 Task: Add Nordic Naturals Nordic Berries Multivitamin Gummies to the cart.
Action: Mouse moved to (245, 115)
Screenshot: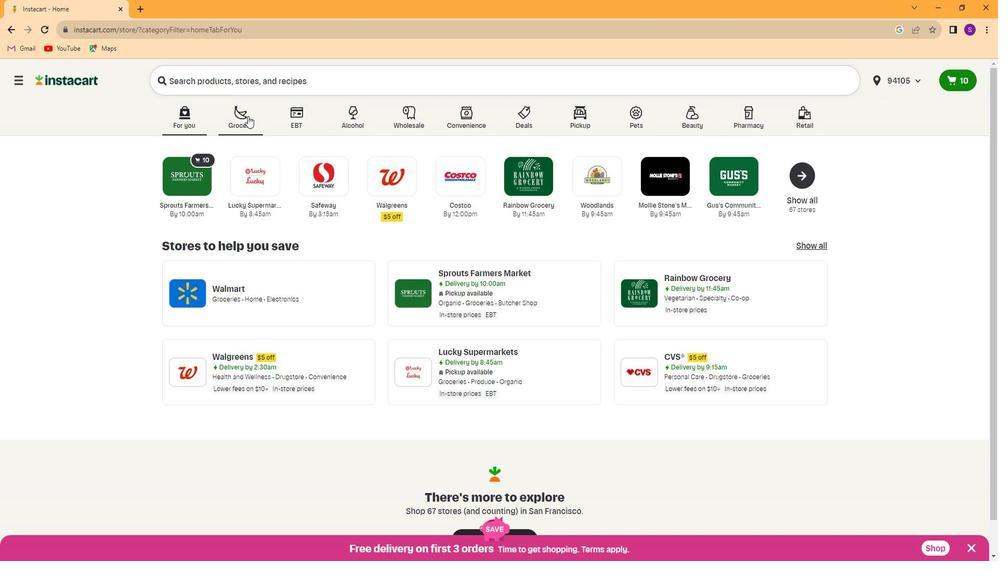 
Action: Mouse pressed left at (245, 115)
Screenshot: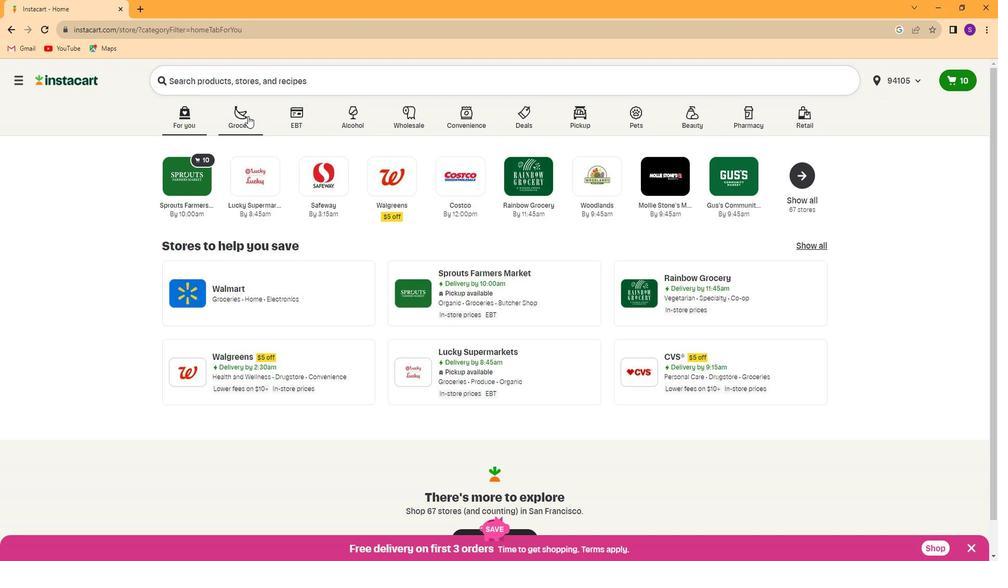 
Action: Mouse moved to (764, 192)
Screenshot: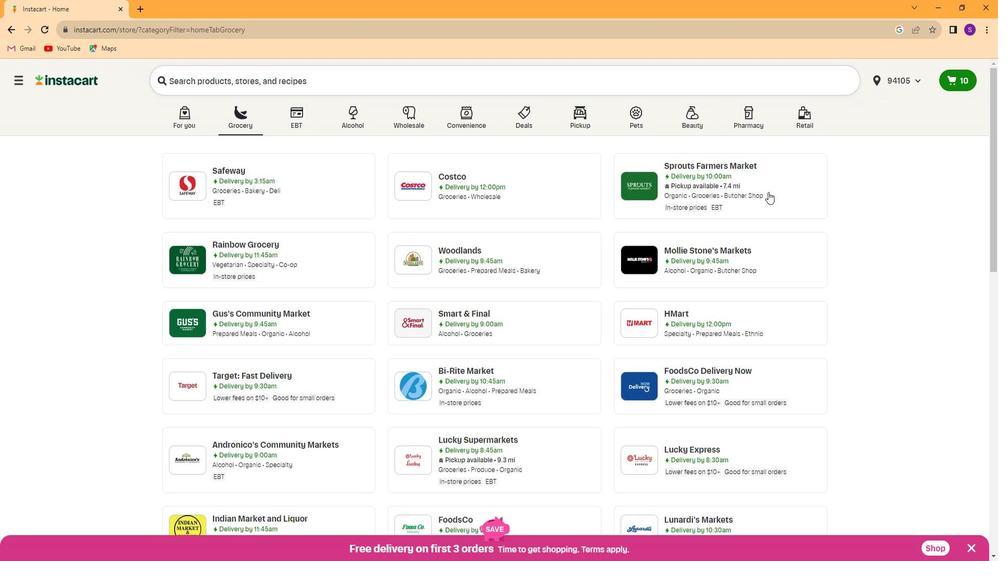 
Action: Mouse pressed left at (764, 192)
Screenshot: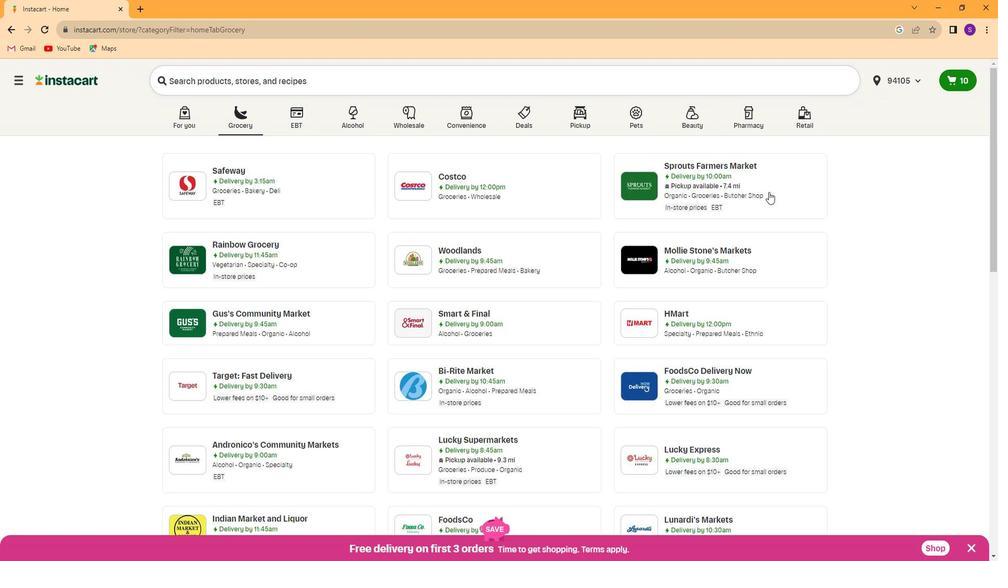 
Action: Mouse moved to (84, 393)
Screenshot: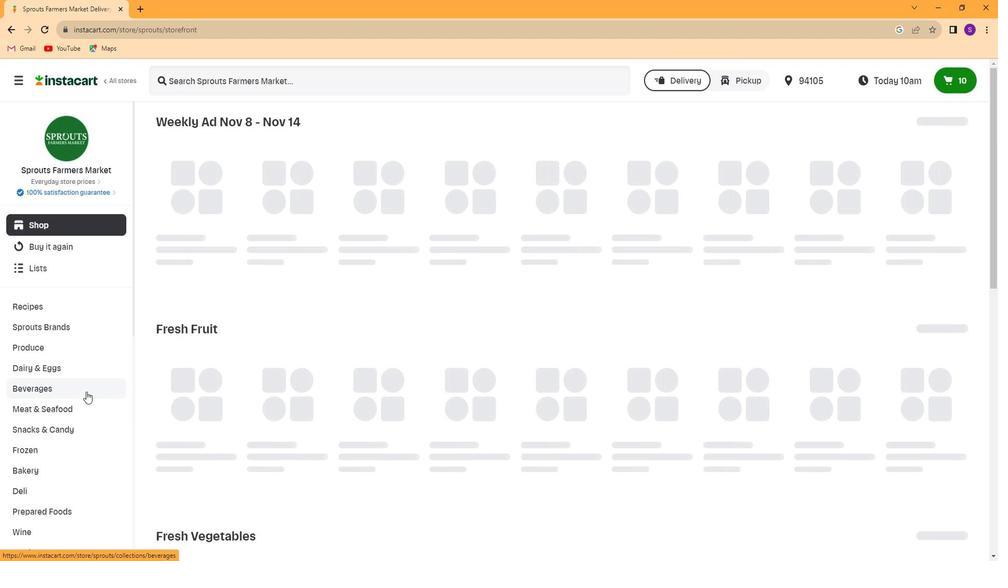 
Action: Mouse scrolled (84, 393) with delta (0, 0)
Screenshot: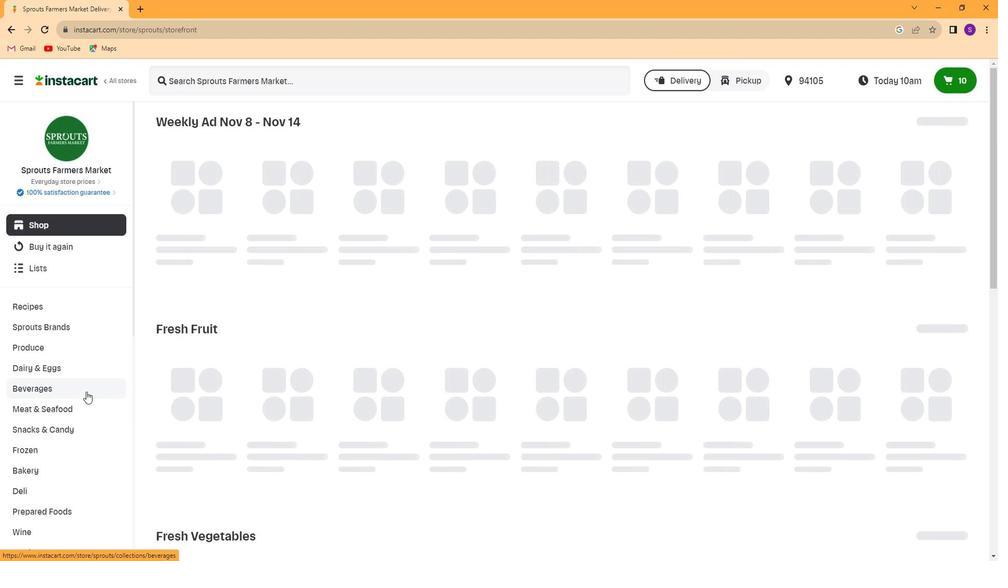
Action: Mouse moved to (83, 393)
Screenshot: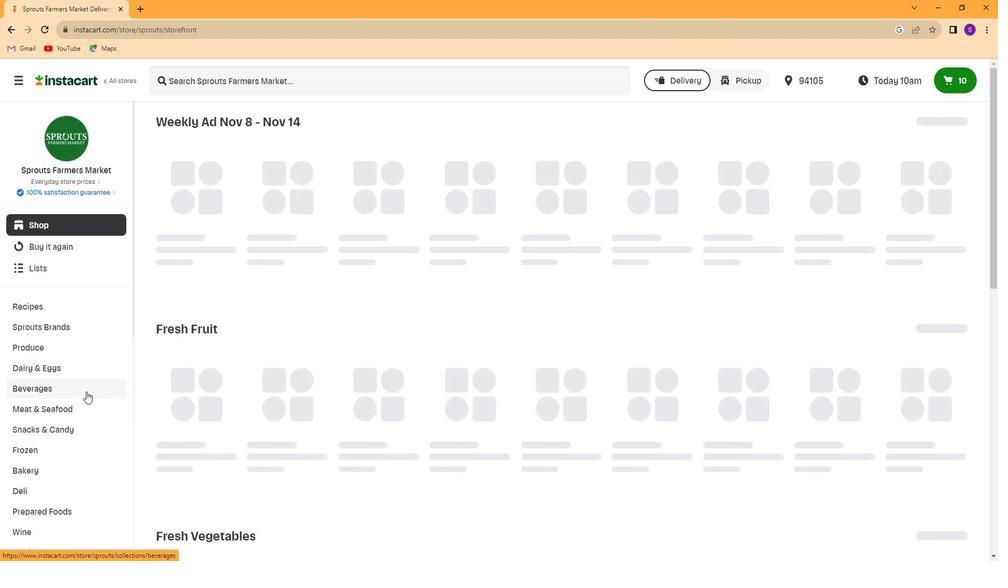 
Action: Mouse scrolled (83, 393) with delta (0, 0)
Screenshot: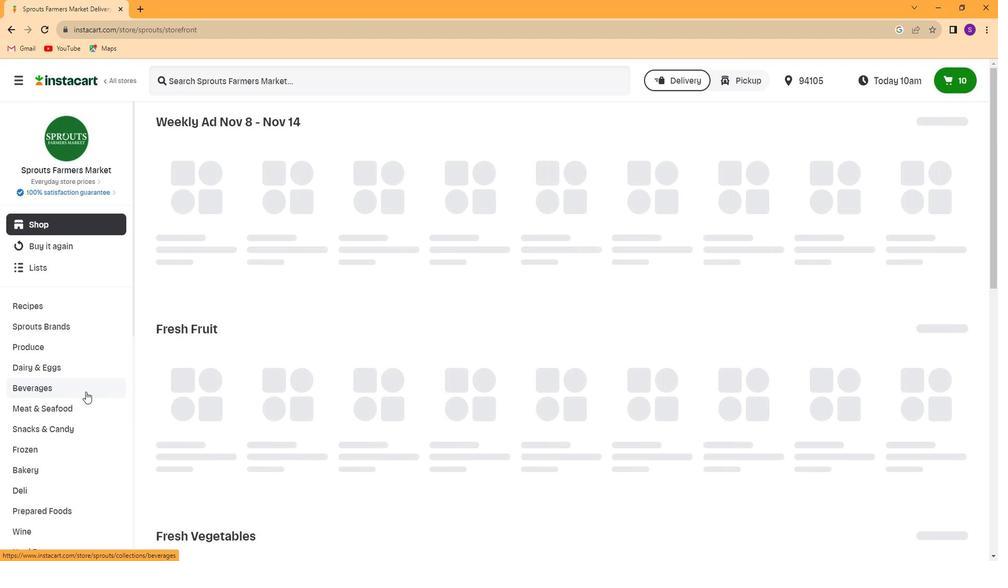 
Action: Mouse scrolled (83, 393) with delta (0, 0)
Screenshot: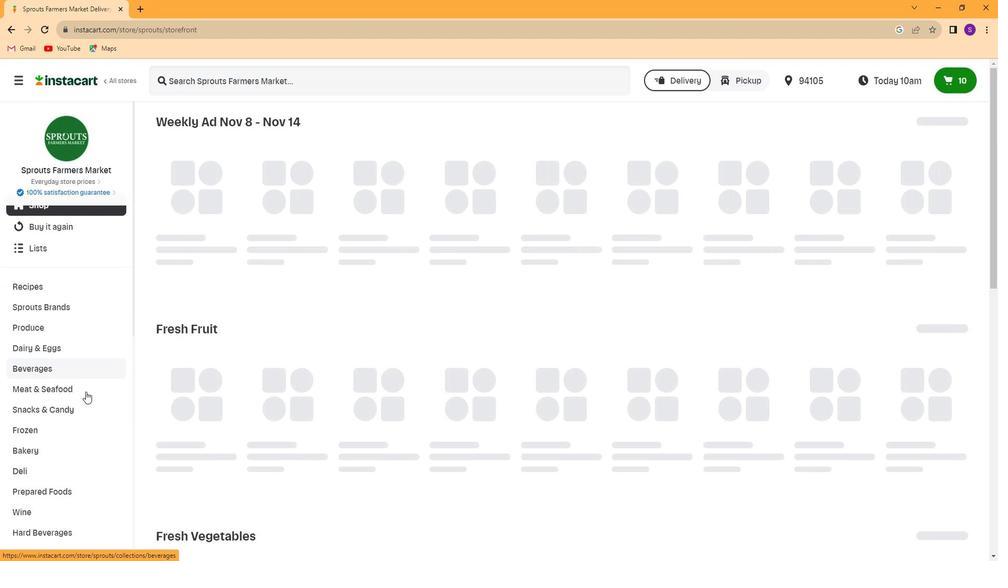 
Action: Mouse scrolled (83, 393) with delta (0, 0)
Screenshot: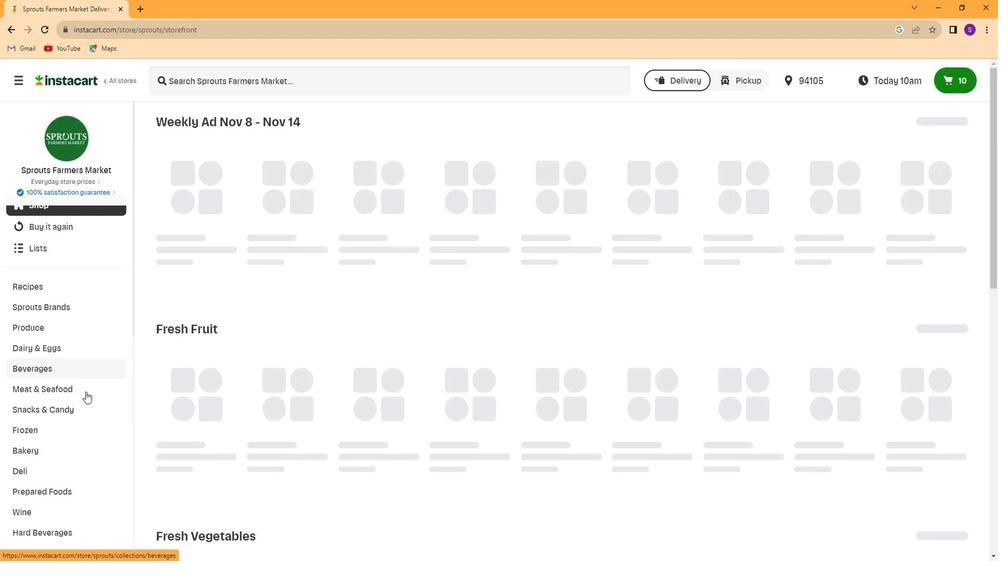 
Action: Mouse scrolled (83, 393) with delta (0, 0)
Screenshot: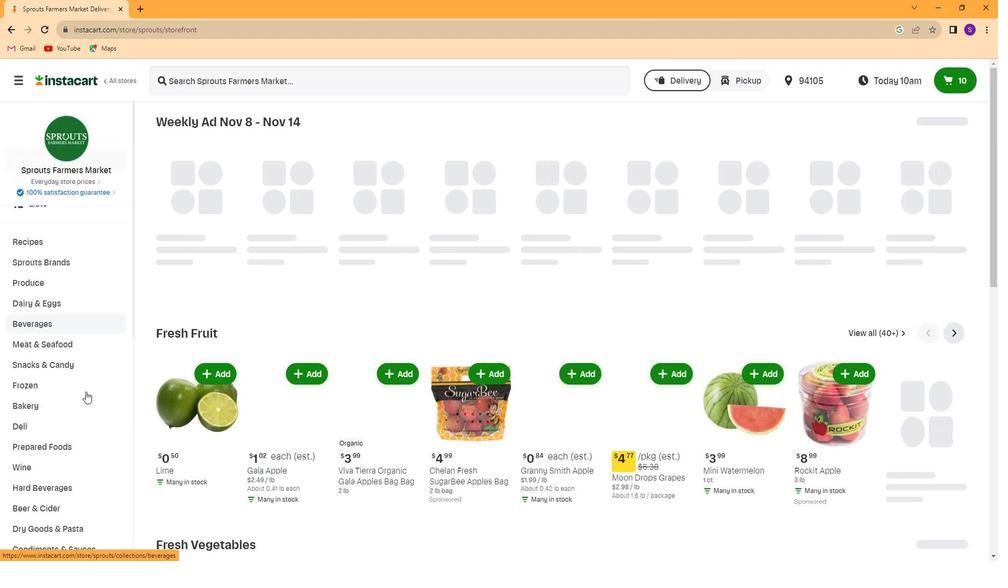 
Action: Mouse scrolled (83, 393) with delta (0, 0)
Screenshot: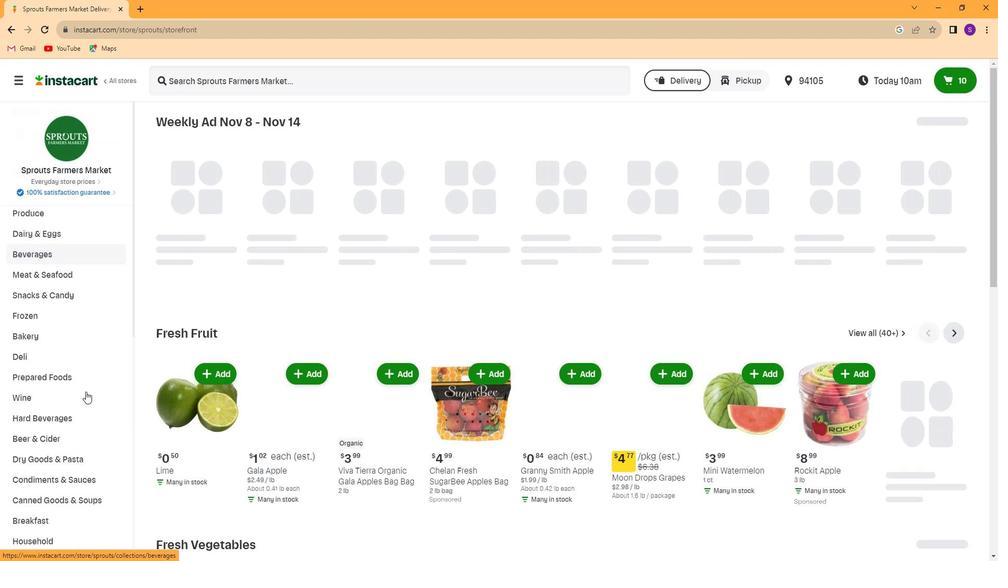 
Action: Mouse scrolled (83, 393) with delta (0, 0)
Screenshot: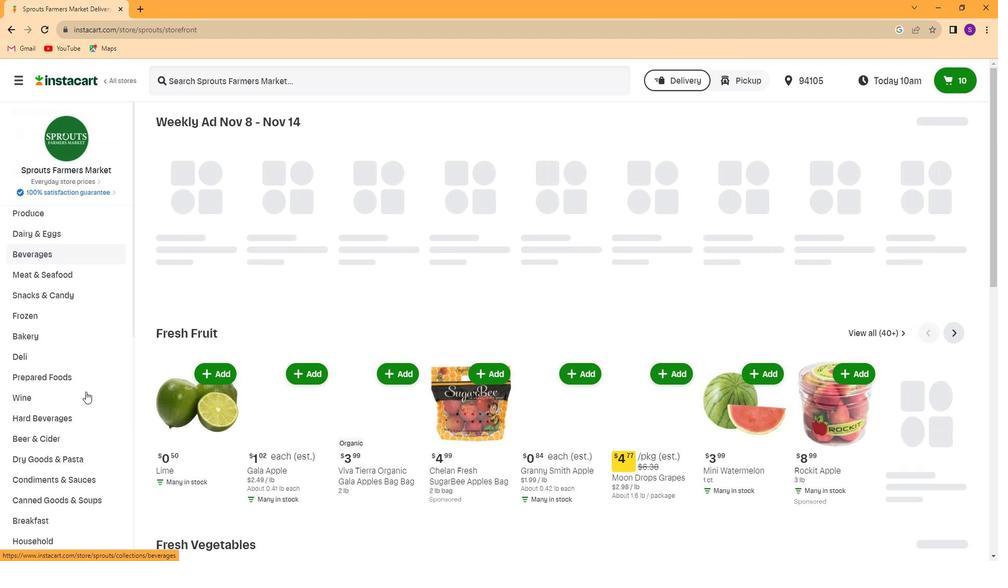
Action: Mouse scrolled (83, 393) with delta (0, 0)
Screenshot: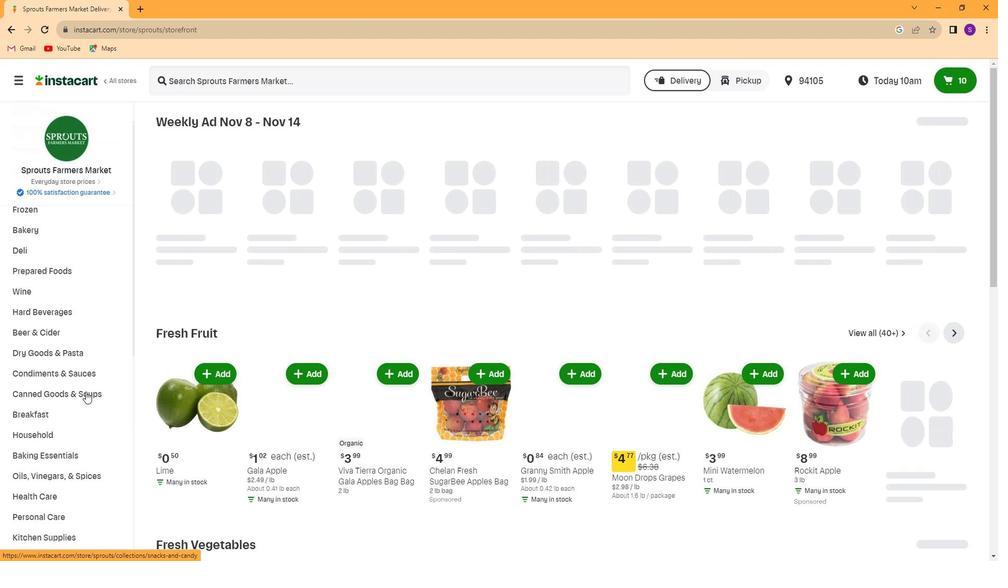 
Action: Mouse scrolled (83, 393) with delta (0, 0)
Screenshot: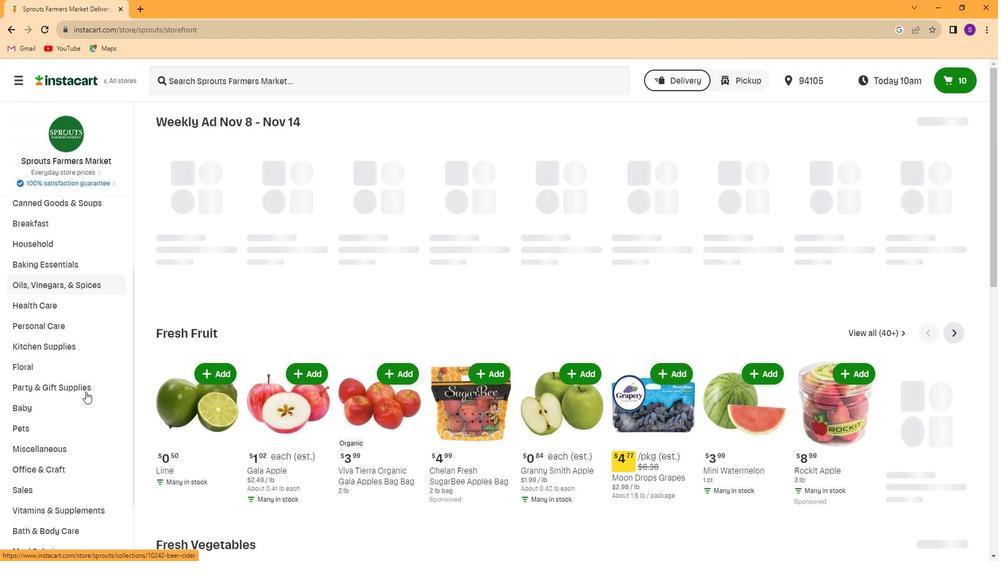 
Action: Mouse scrolled (83, 393) with delta (0, 0)
Screenshot: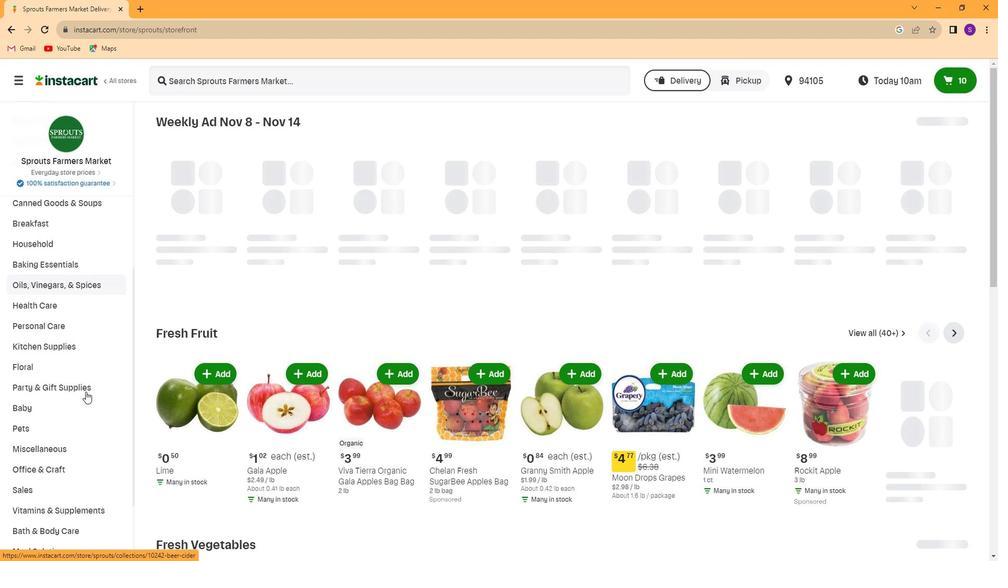 
Action: Mouse scrolled (83, 393) with delta (0, 0)
Screenshot: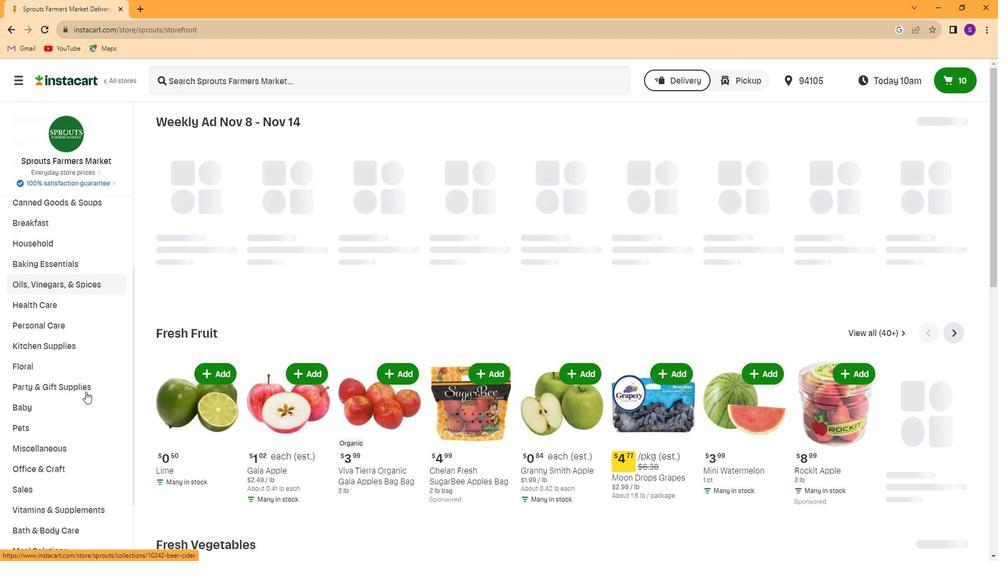 
Action: Mouse scrolled (83, 393) with delta (0, 0)
Screenshot: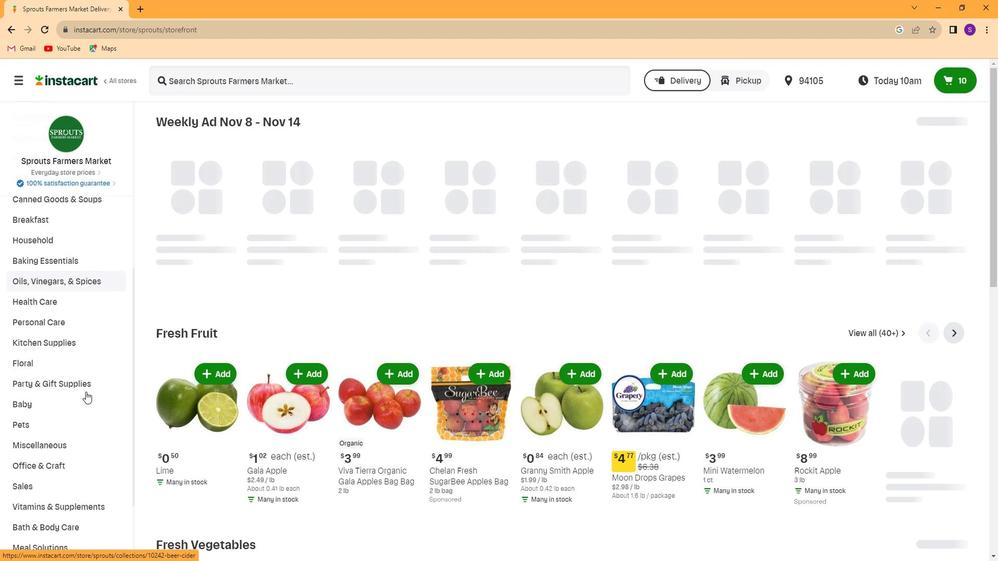 
Action: Mouse scrolled (83, 393) with delta (0, 0)
Screenshot: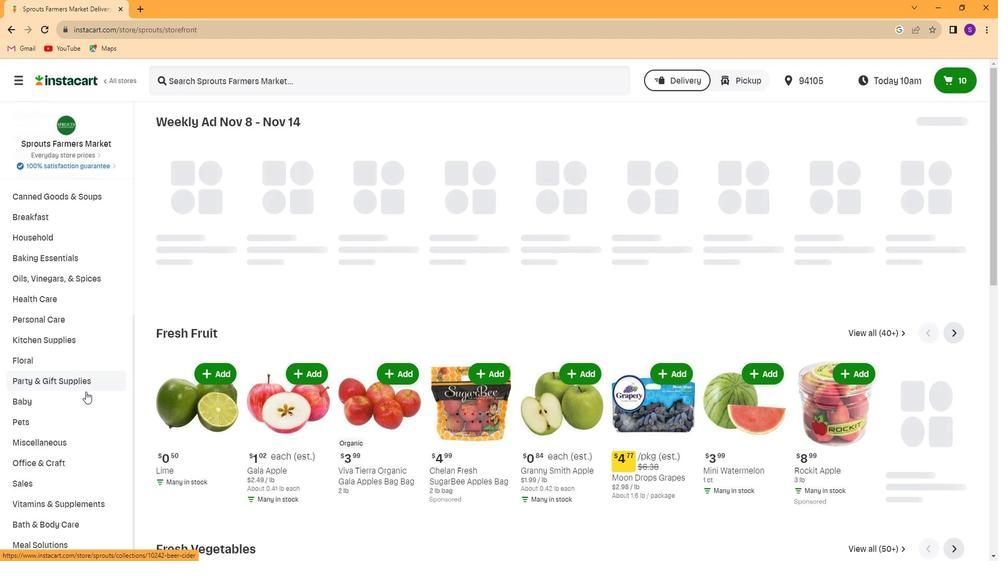 
Action: Mouse scrolled (83, 393) with delta (0, 0)
Screenshot: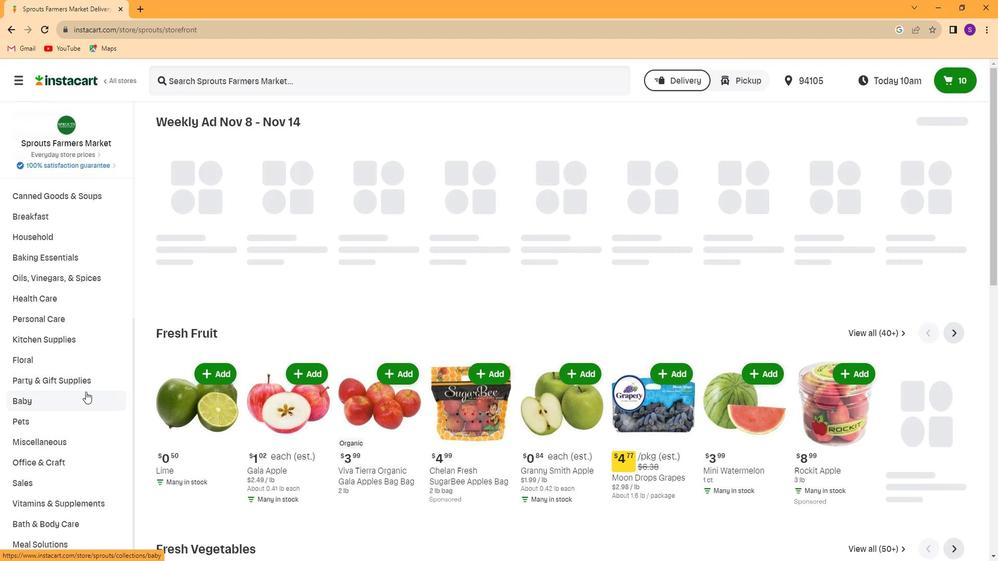 
Action: Mouse moved to (83, 393)
Screenshot: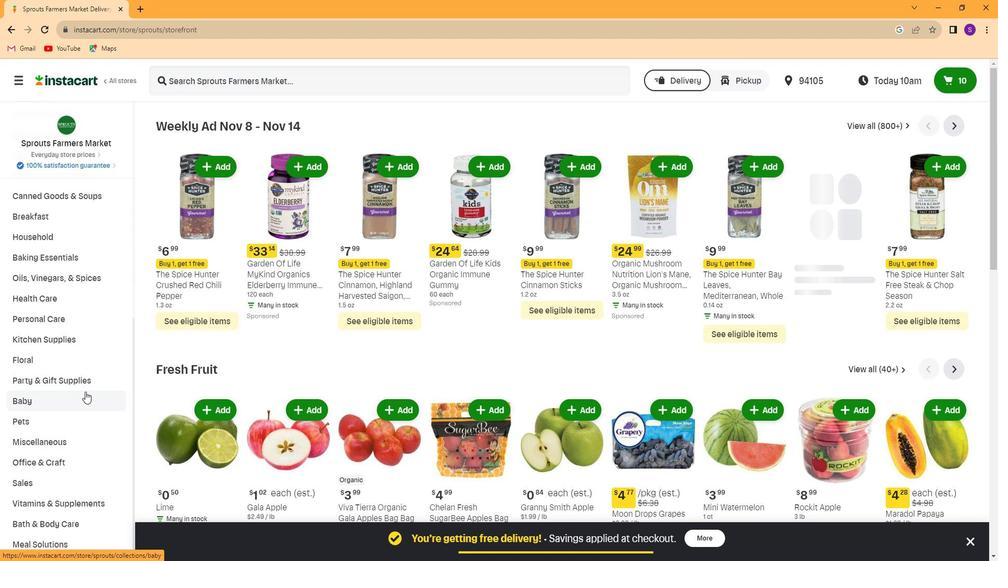 
Action: Mouse scrolled (83, 393) with delta (0, 0)
Screenshot: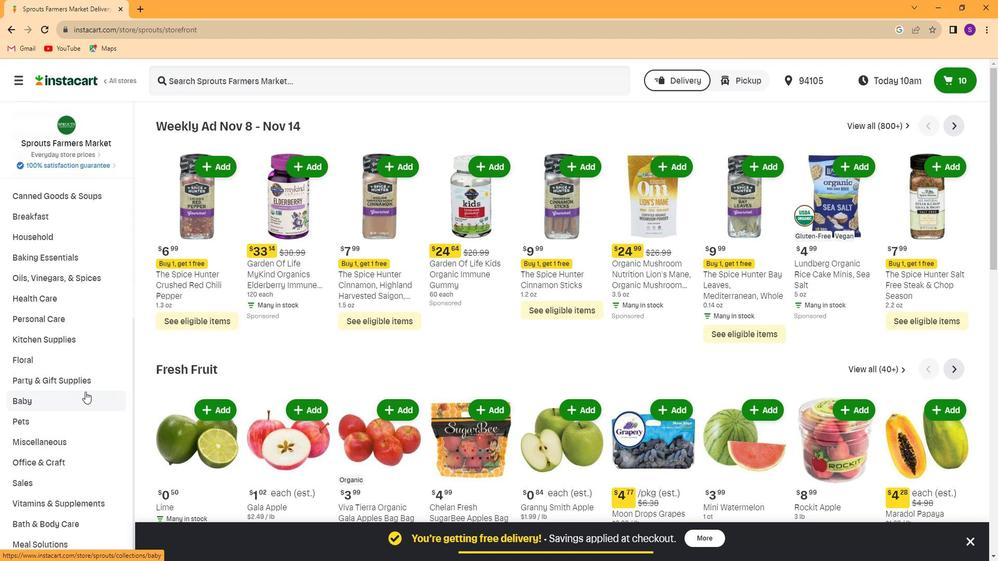 
Action: Mouse scrolled (83, 393) with delta (0, 0)
Screenshot: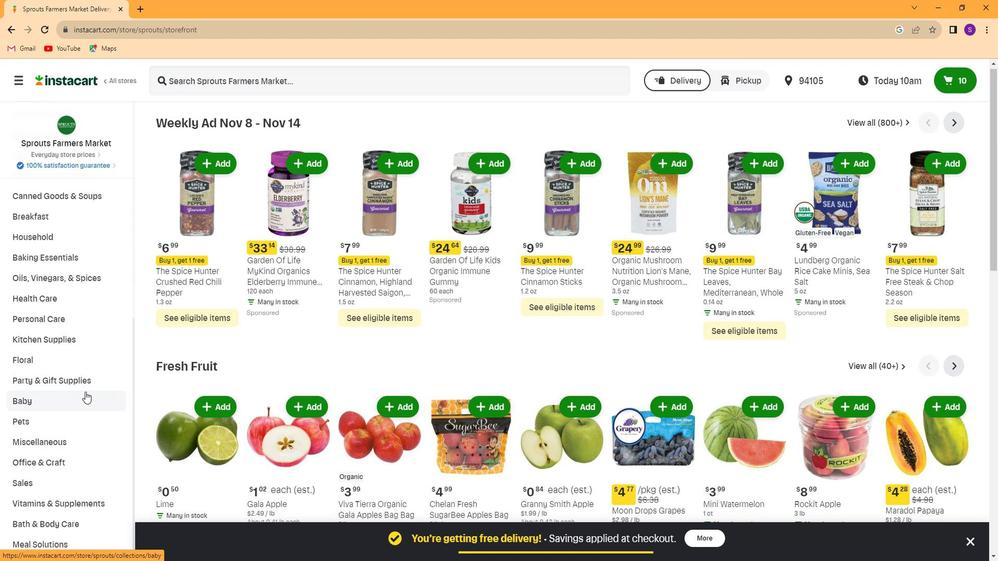 
Action: Mouse scrolled (83, 393) with delta (0, 0)
Screenshot: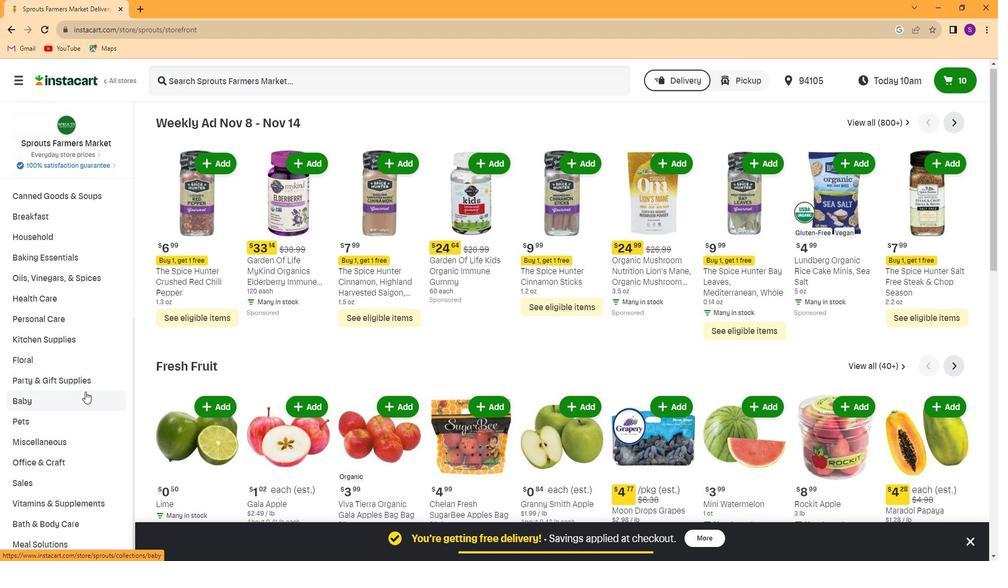 
Action: Mouse scrolled (83, 393) with delta (0, 0)
Screenshot: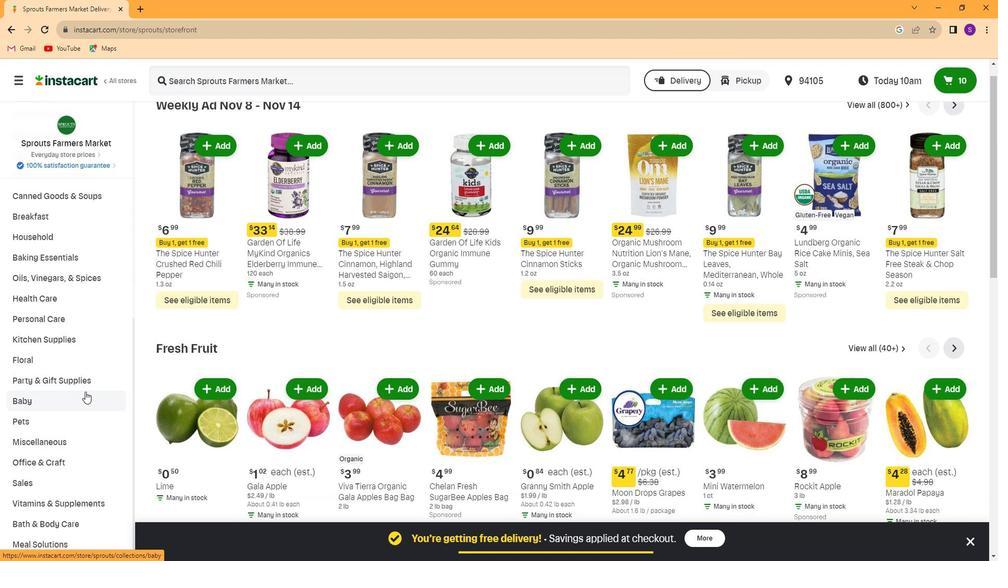 
Action: Mouse scrolled (83, 393) with delta (0, 0)
Screenshot: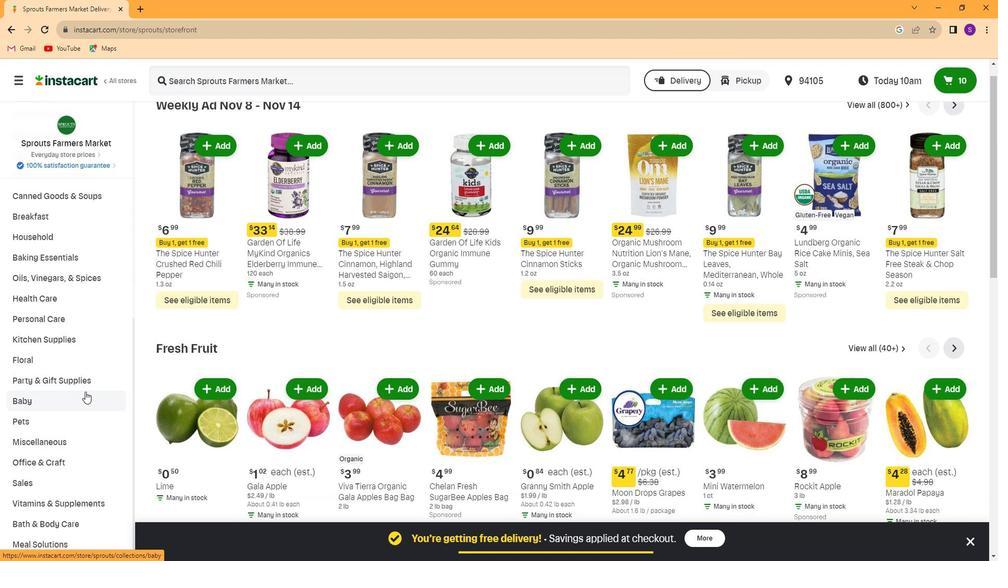 
Action: Mouse scrolled (83, 393) with delta (0, 0)
Screenshot: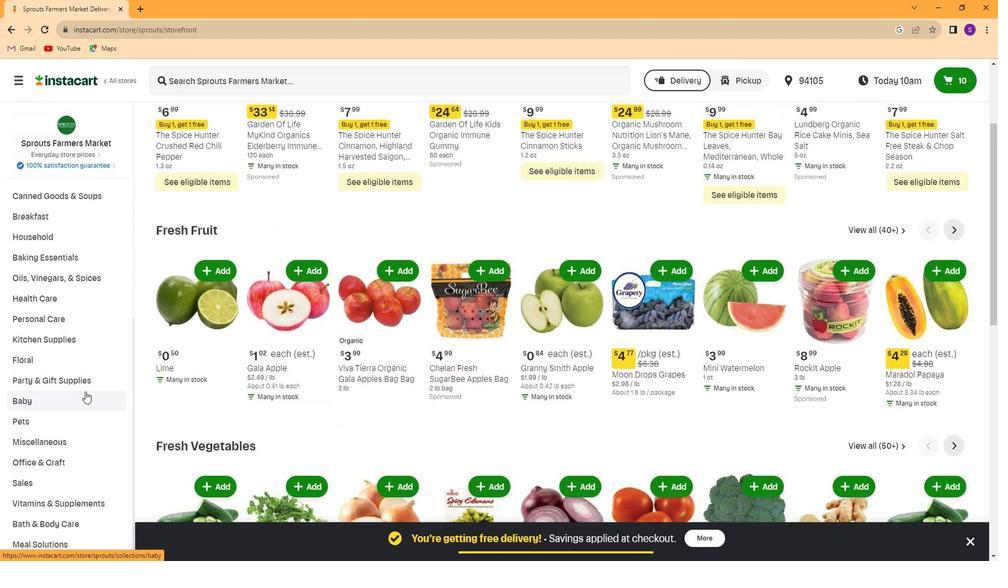 
Action: Mouse moved to (71, 499)
Screenshot: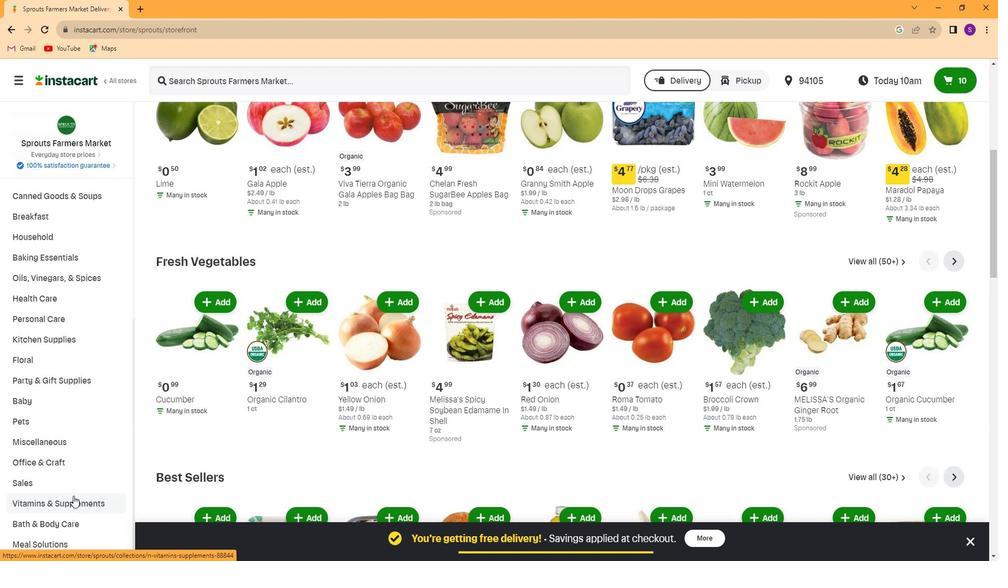 
Action: Mouse pressed left at (71, 499)
Screenshot: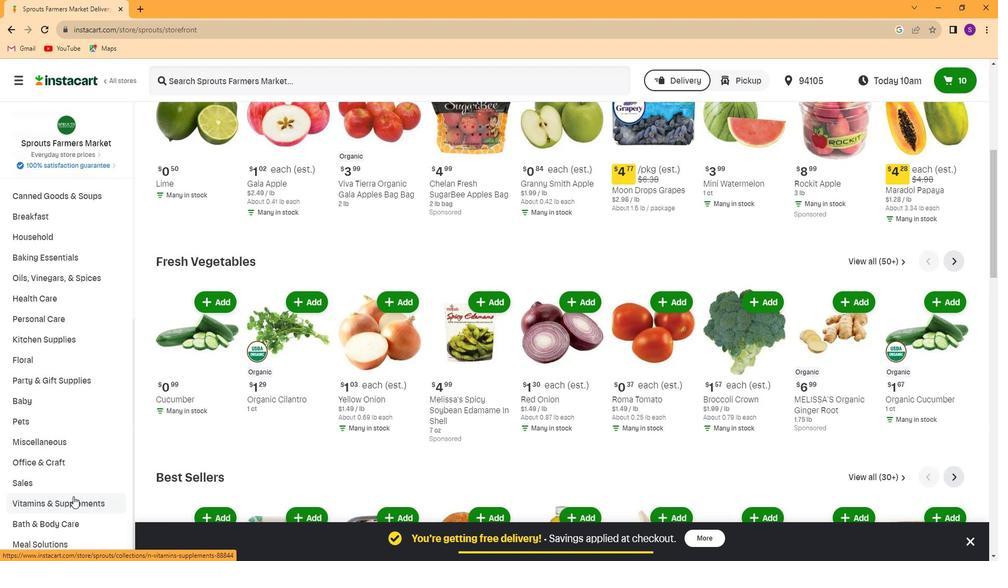 
Action: Mouse moved to (62, 465)
Screenshot: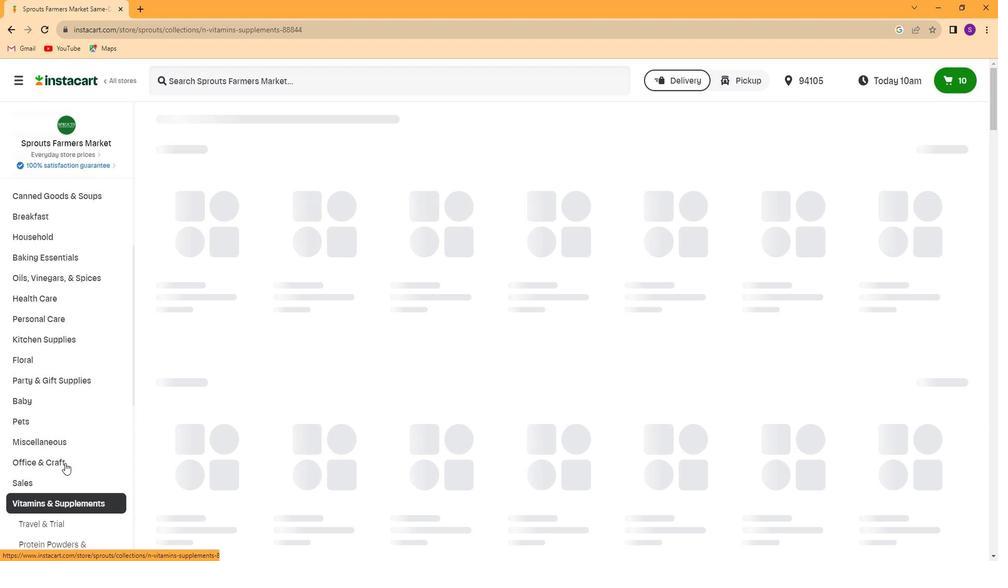 
Action: Mouse scrolled (62, 464) with delta (0, 0)
Screenshot: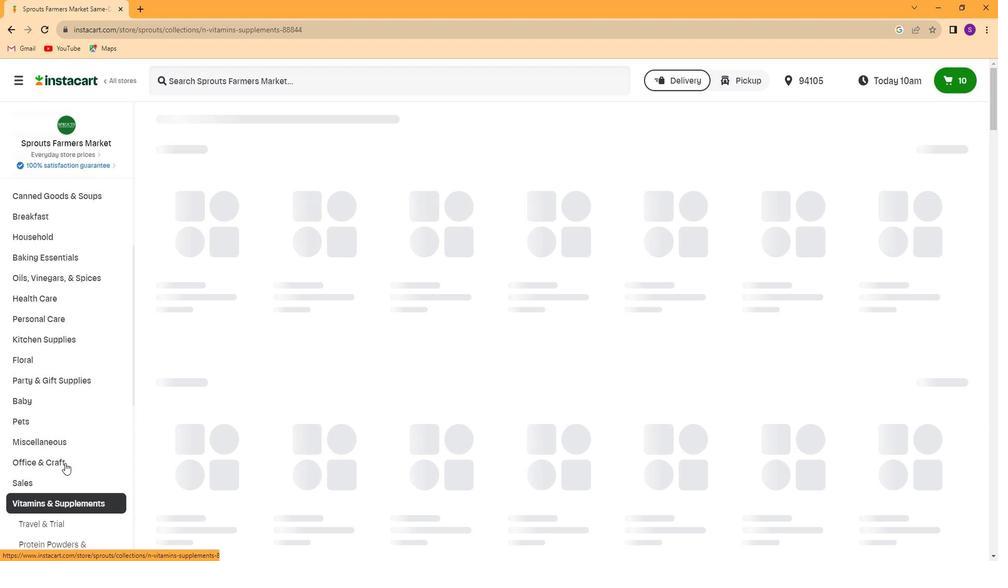 
Action: Mouse moved to (59, 437)
Screenshot: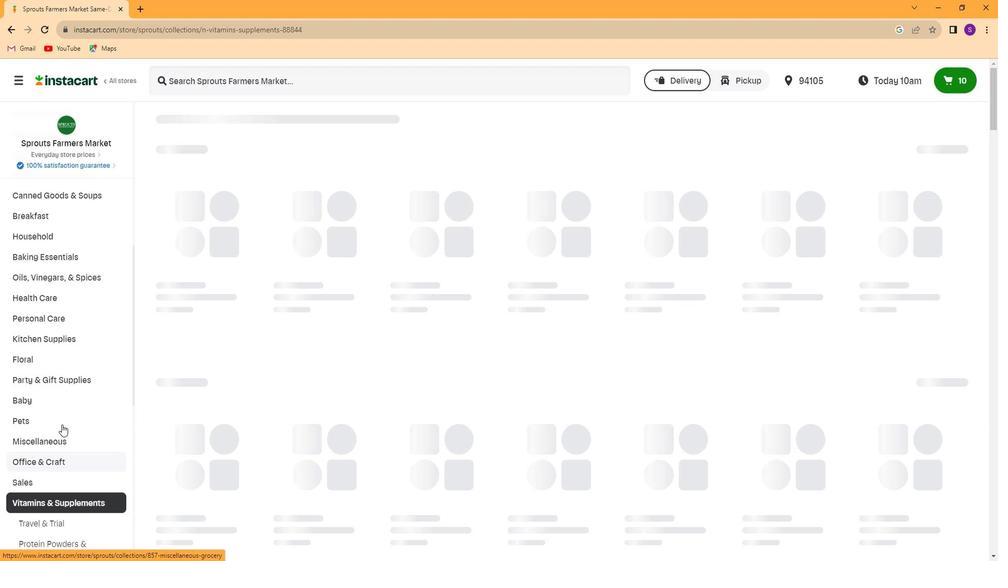 
Action: Mouse scrolled (59, 437) with delta (0, 0)
Screenshot: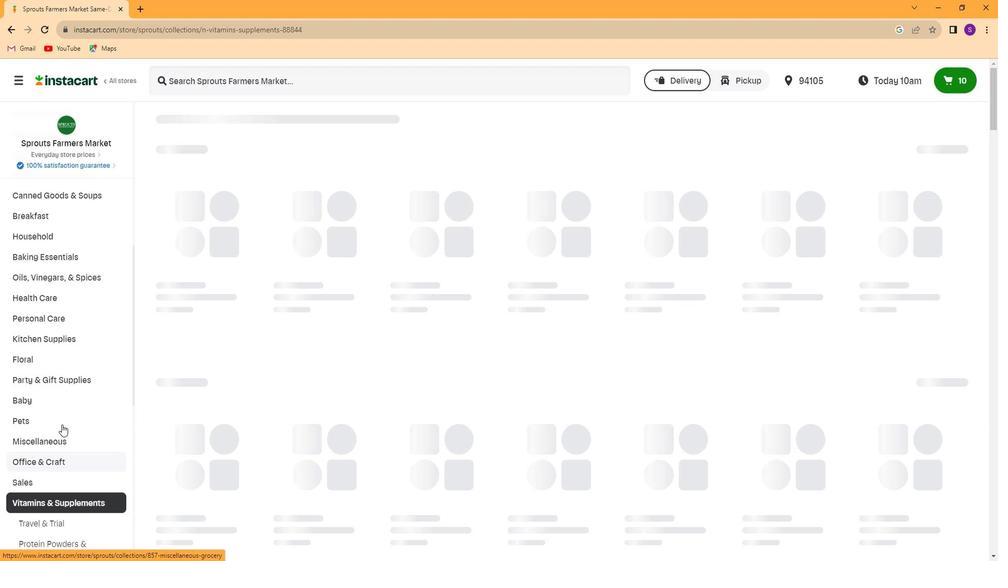 
Action: Mouse moved to (59, 419)
Screenshot: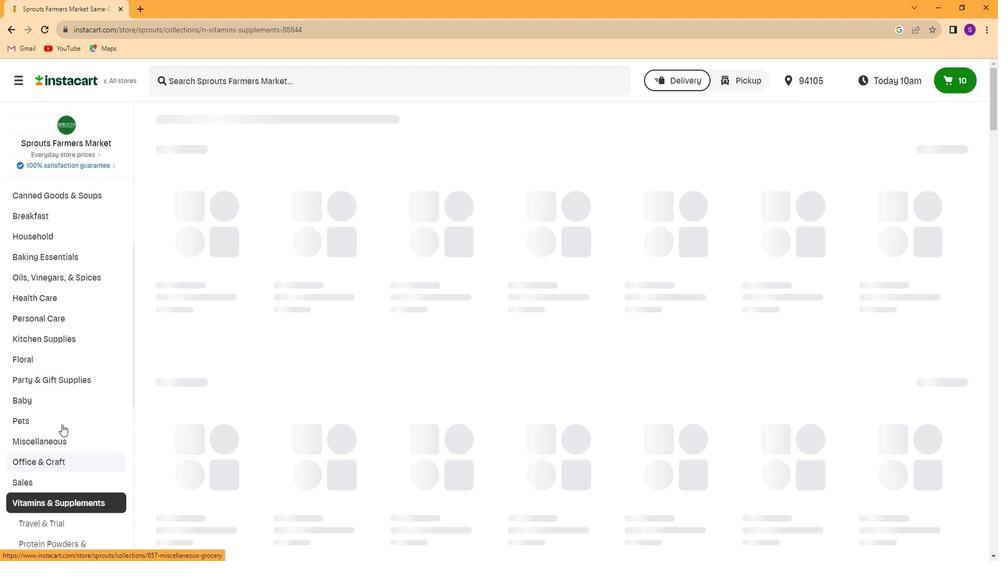 
Action: Mouse scrolled (59, 419) with delta (0, 0)
Screenshot: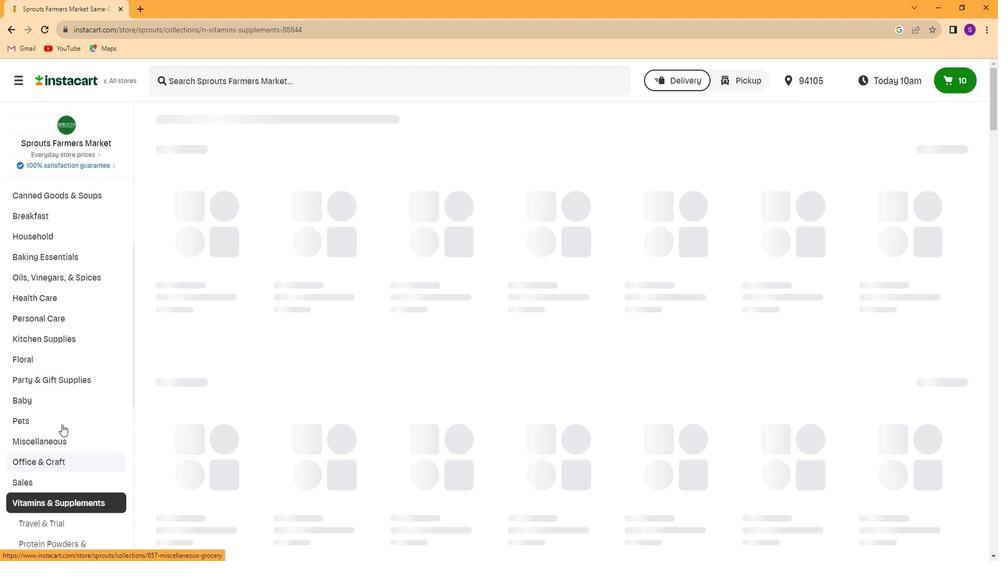 
Action: Mouse moved to (60, 412)
Screenshot: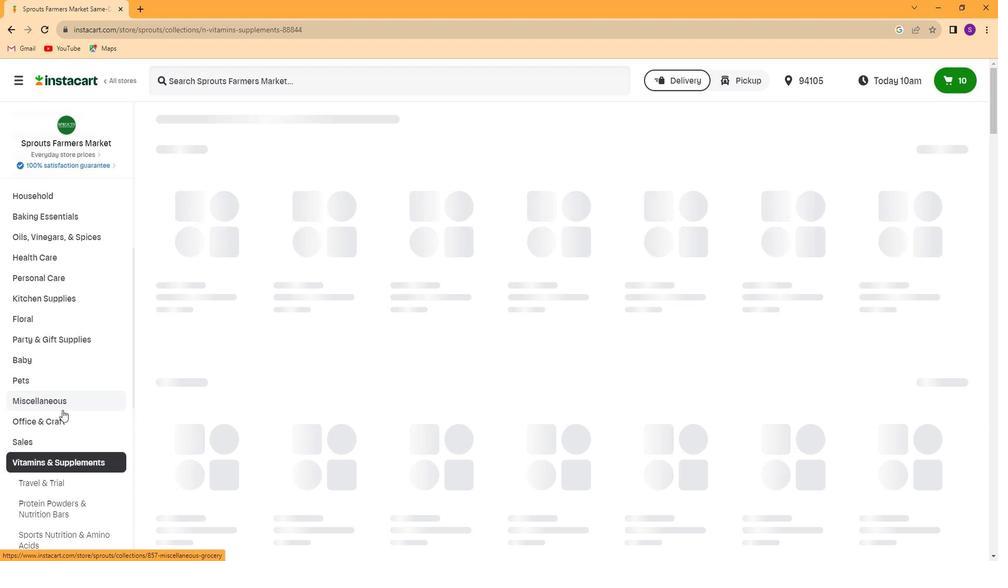
Action: Mouse scrolled (60, 411) with delta (0, -1)
Screenshot: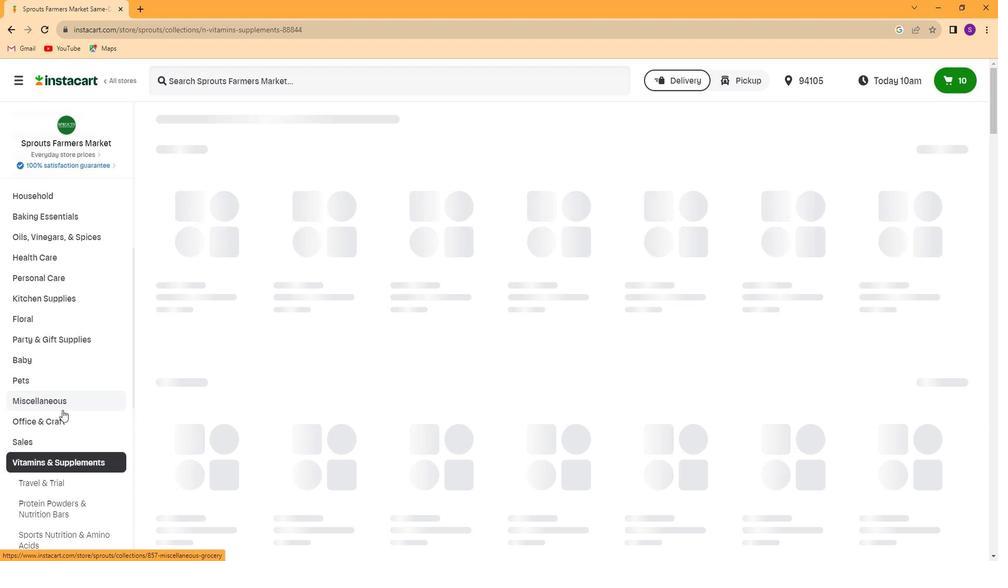 
Action: Mouse moved to (61, 407)
Screenshot: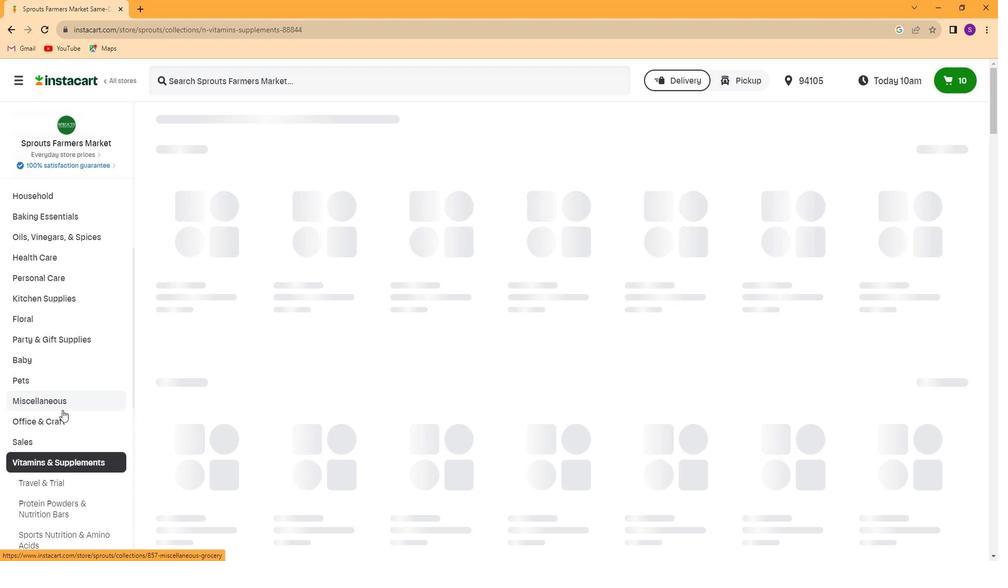 
Action: Mouse scrolled (61, 407) with delta (0, 0)
Screenshot: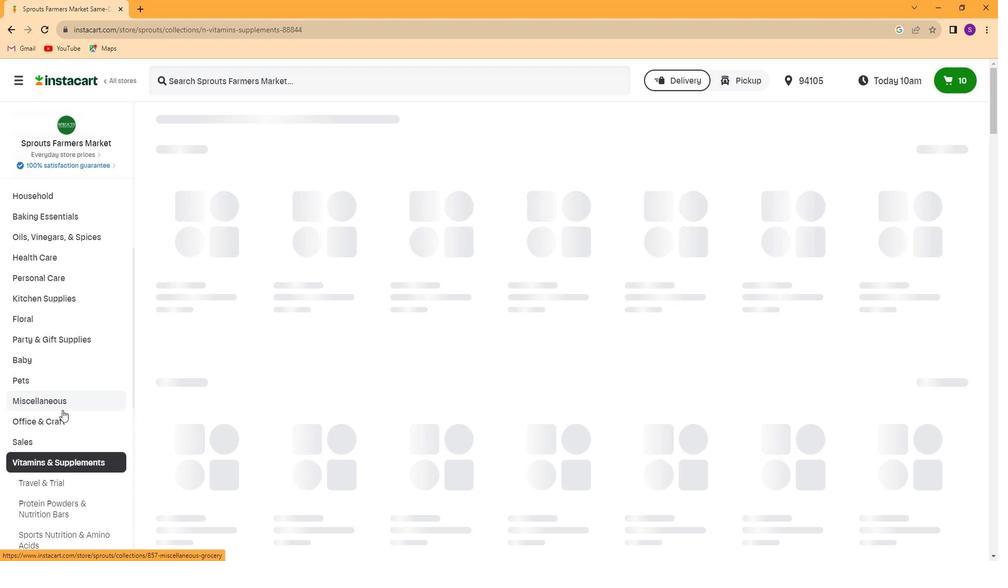 
Action: Mouse moved to (62, 403)
Screenshot: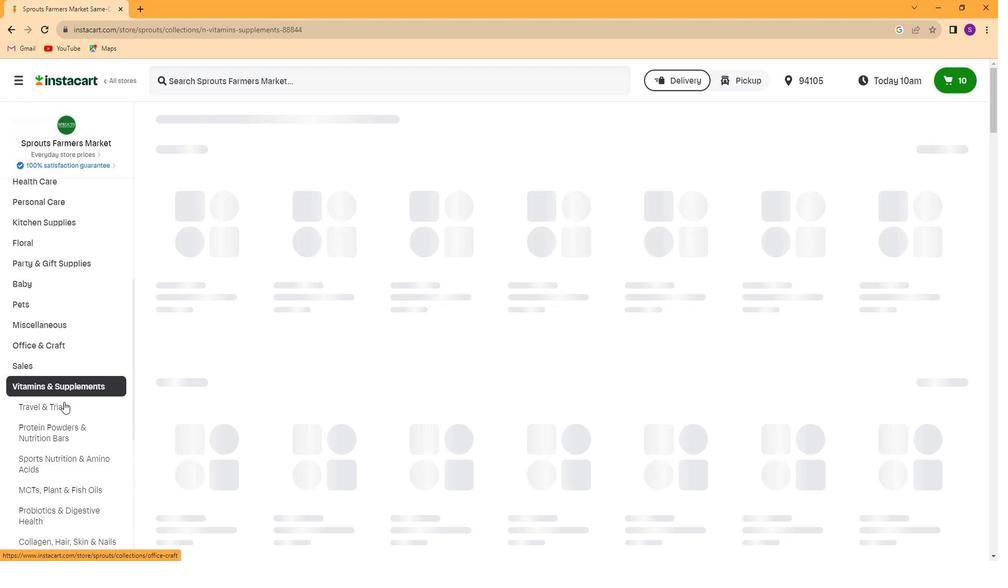 
Action: Mouse scrolled (62, 402) with delta (0, 0)
Screenshot: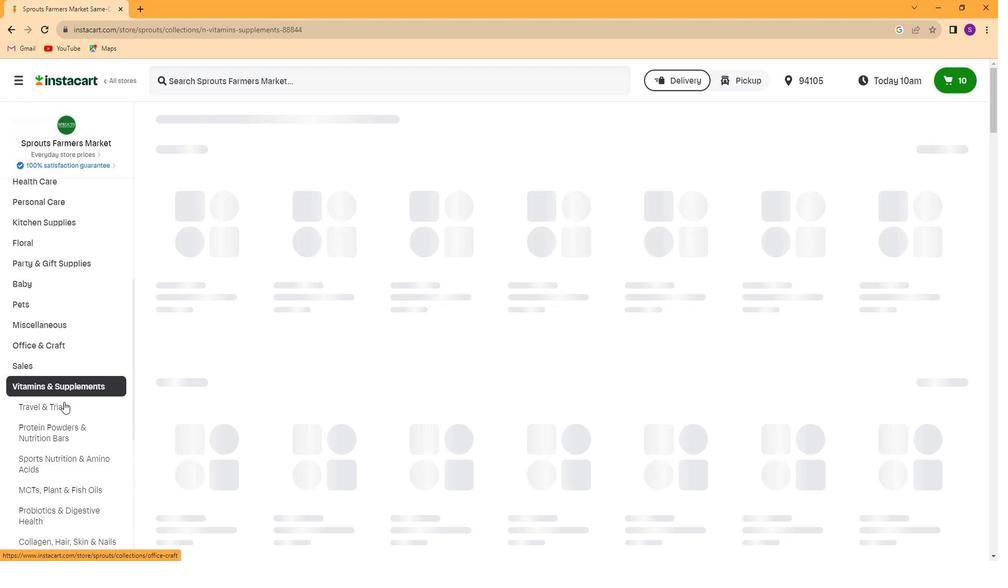 
Action: Mouse moved to (63, 398)
Screenshot: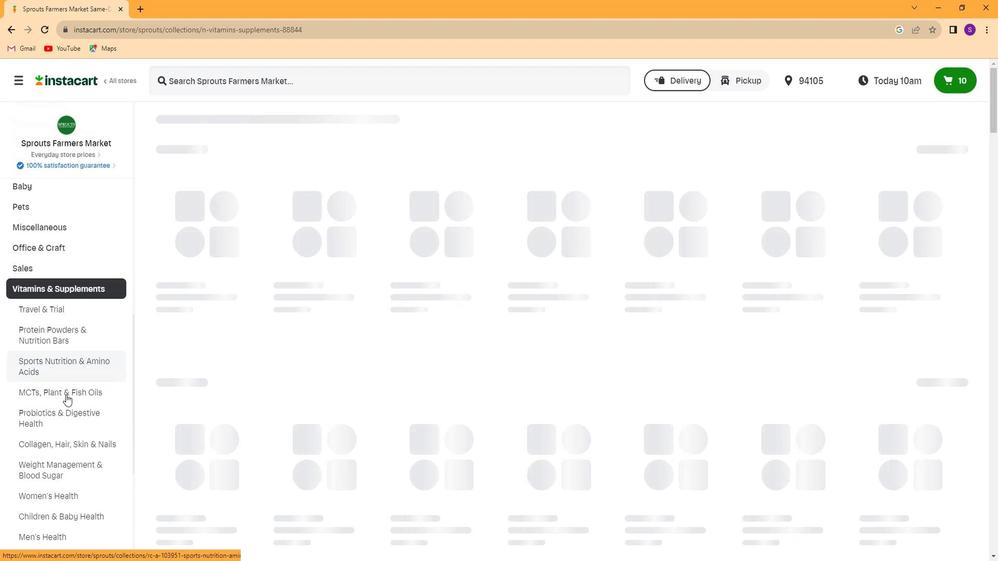
Action: Mouse scrolled (63, 398) with delta (0, 0)
Screenshot: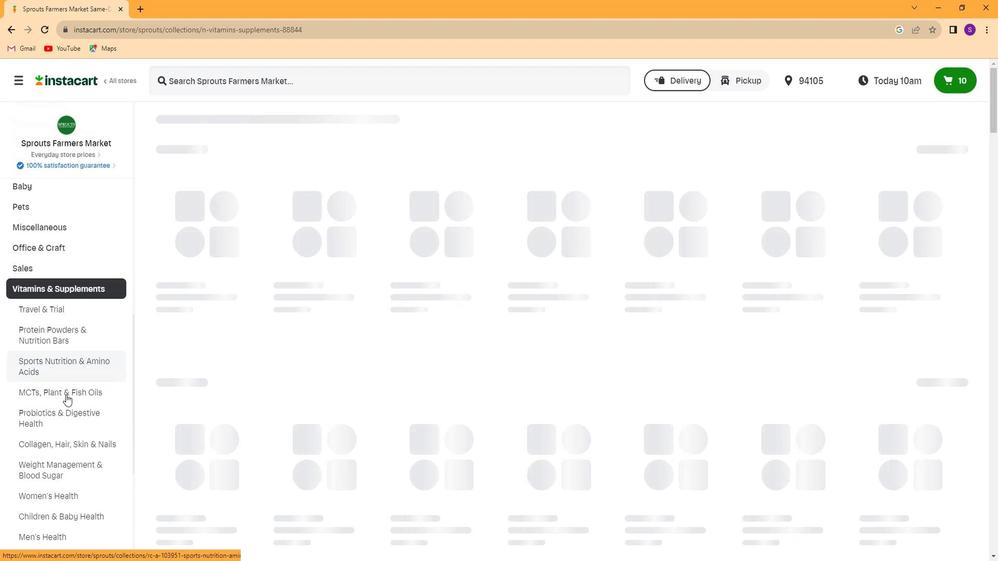 
Action: Mouse moved to (79, 359)
Screenshot: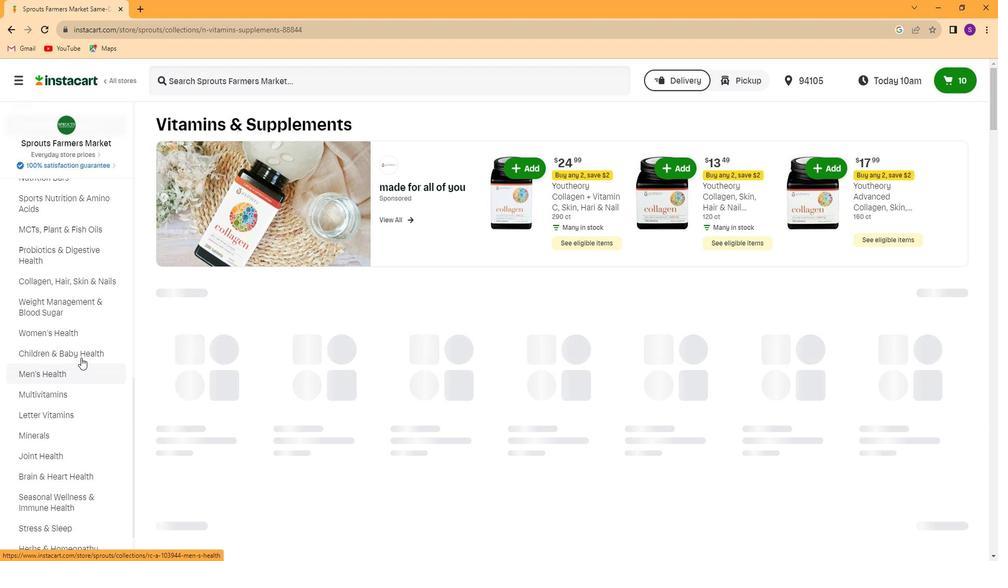 
Action: Mouse pressed left at (79, 359)
Screenshot: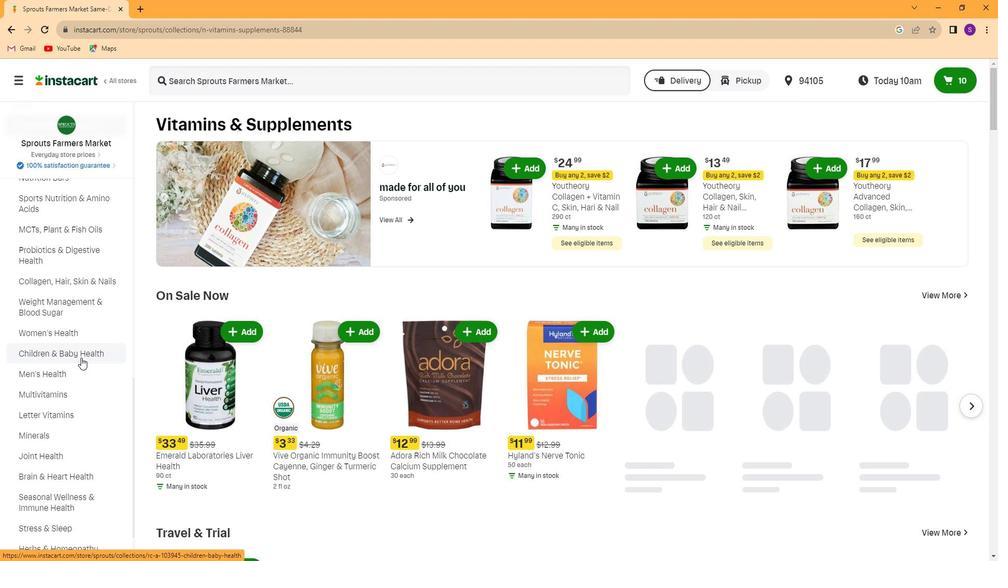 
Action: Mouse moved to (447, 78)
Screenshot: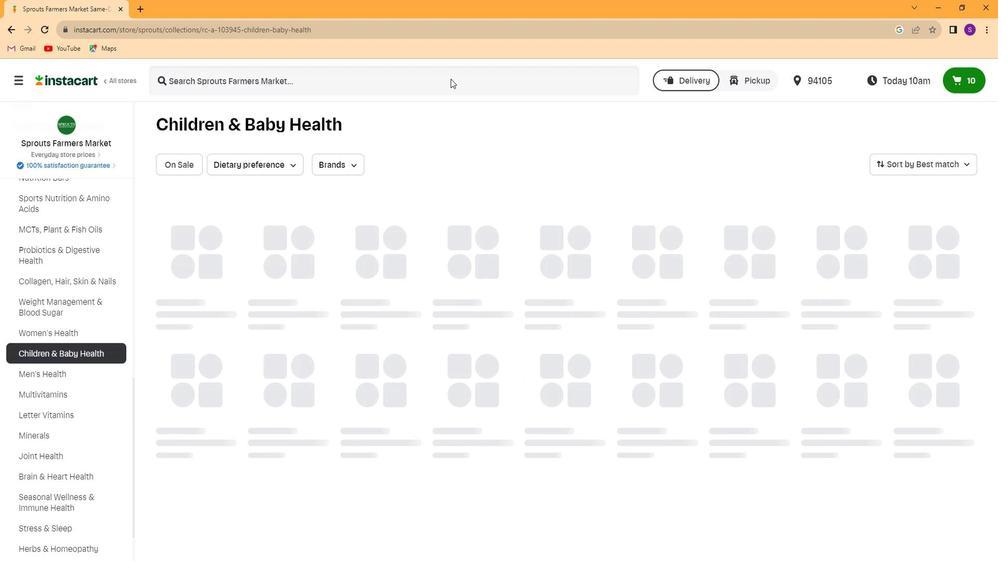 
Action: Mouse pressed left at (447, 78)
Screenshot: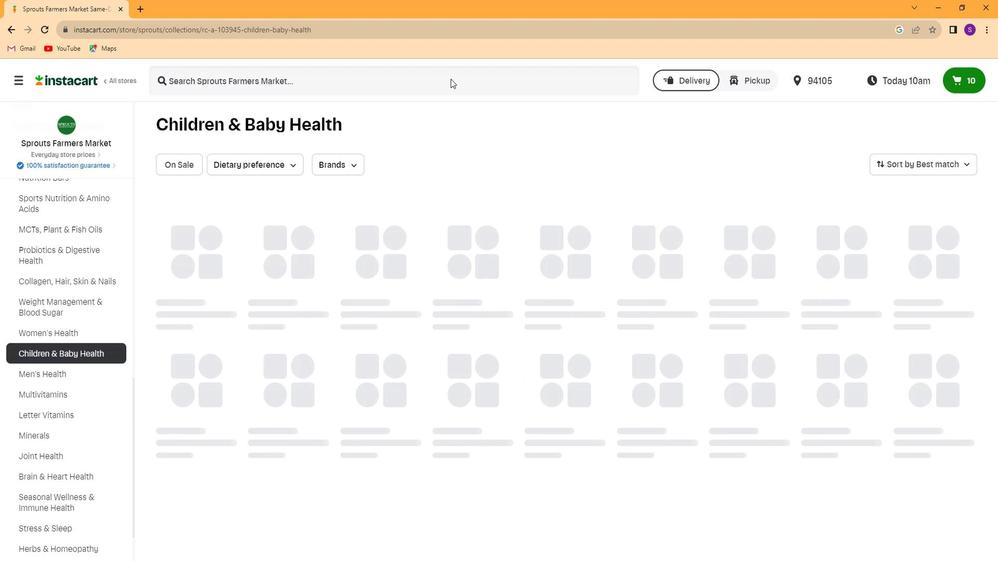 
Action: Key pressed <Key.caps_lock>N<Key.caps_lock>ordic<Key.space>natural<Key.space>nordic<Key.space>berries<Key.space>multivitamin<Key.space>gummies<Key.enter>
Screenshot: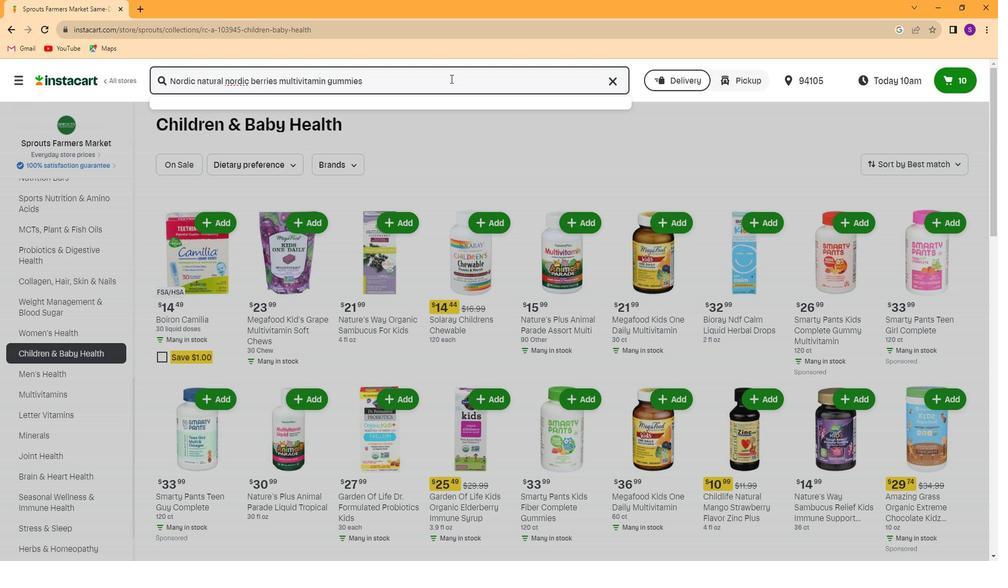 
Action: Mouse moved to (515, 284)
Screenshot: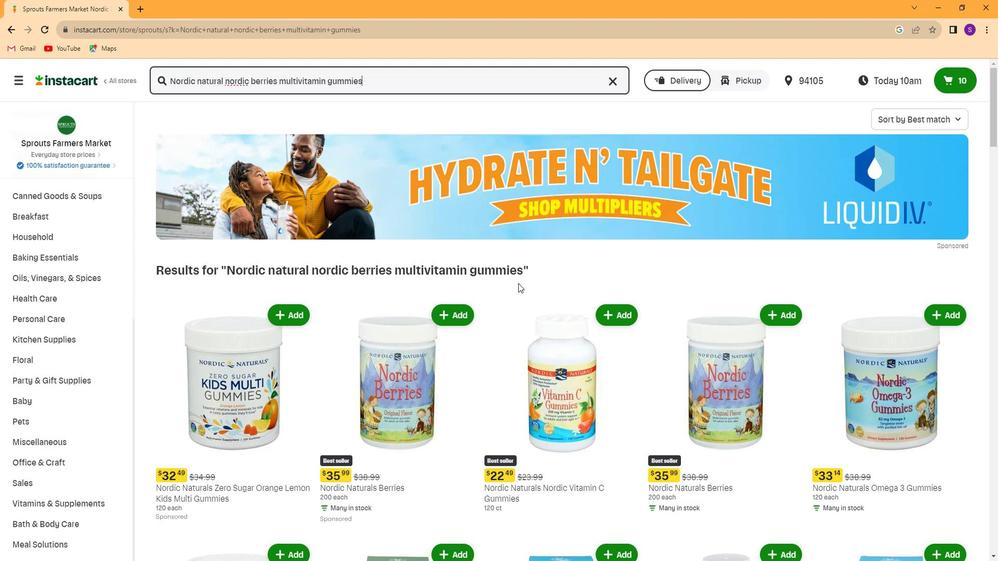 
Action: Mouse scrolled (515, 283) with delta (0, 0)
Screenshot: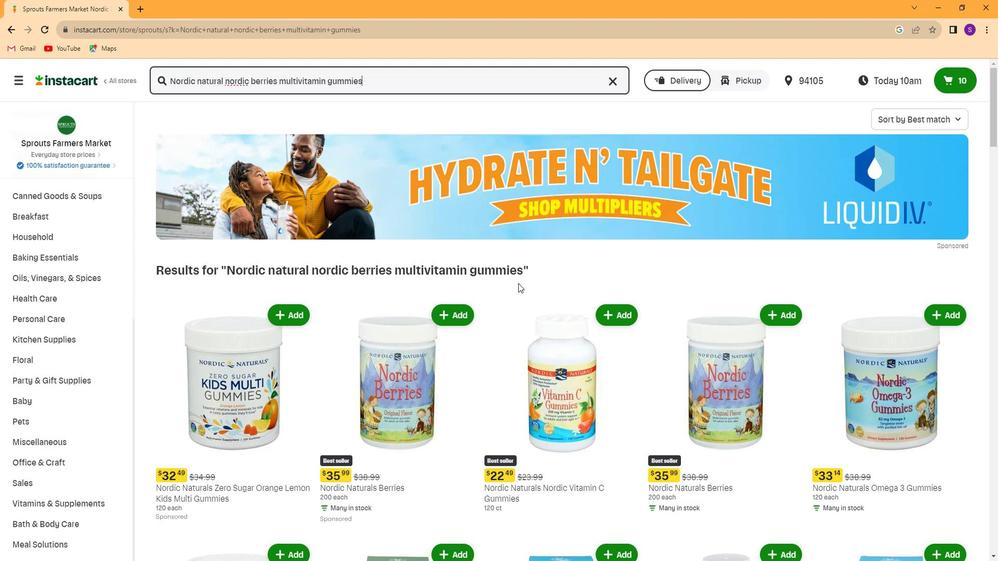 
Action: Mouse moved to (514, 284)
Screenshot: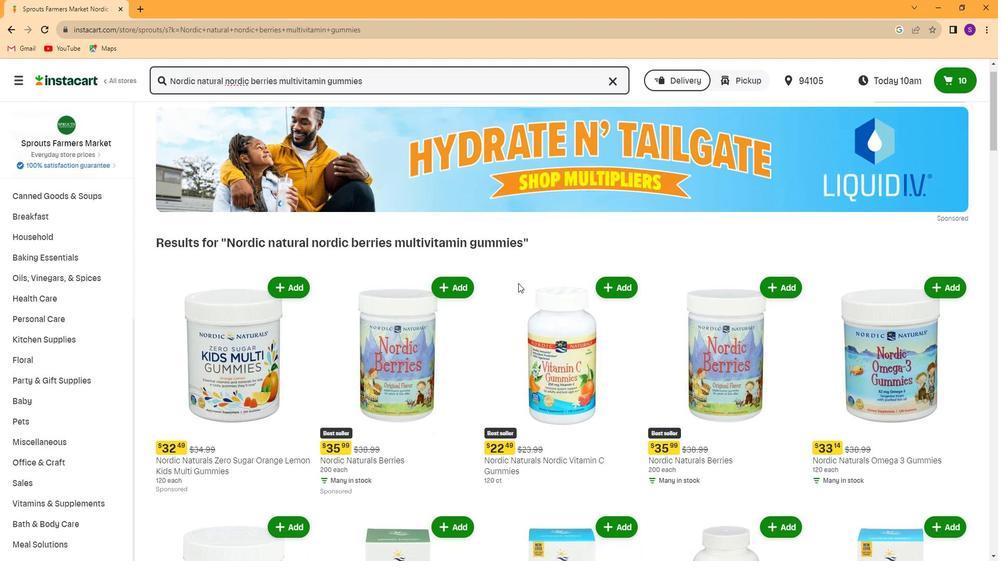 
Action: Mouse scrolled (514, 283) with delta (0, 0)
Screenshot: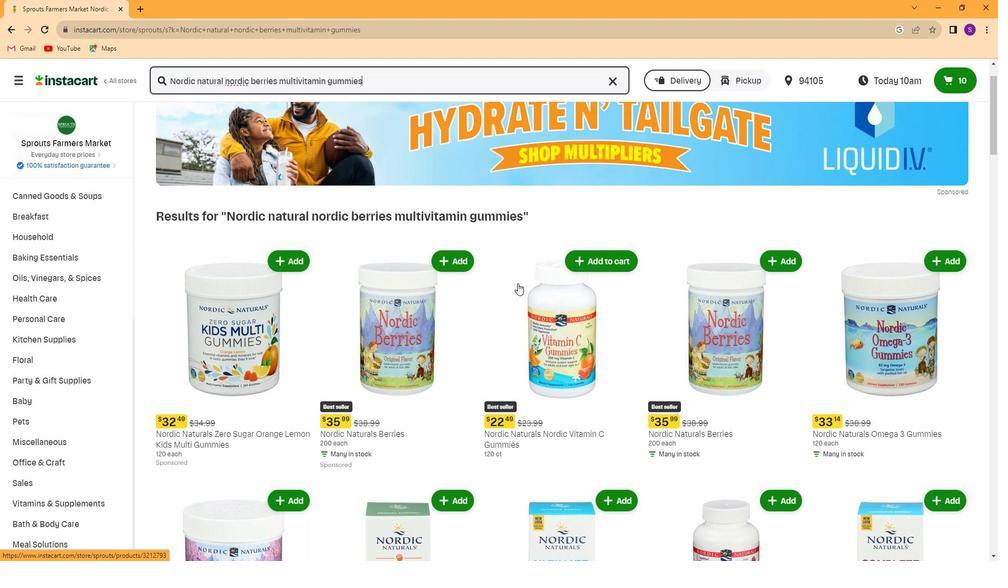 
Action: Mouse scrolled (514, 283) with delta (0, 0)
Screenshot: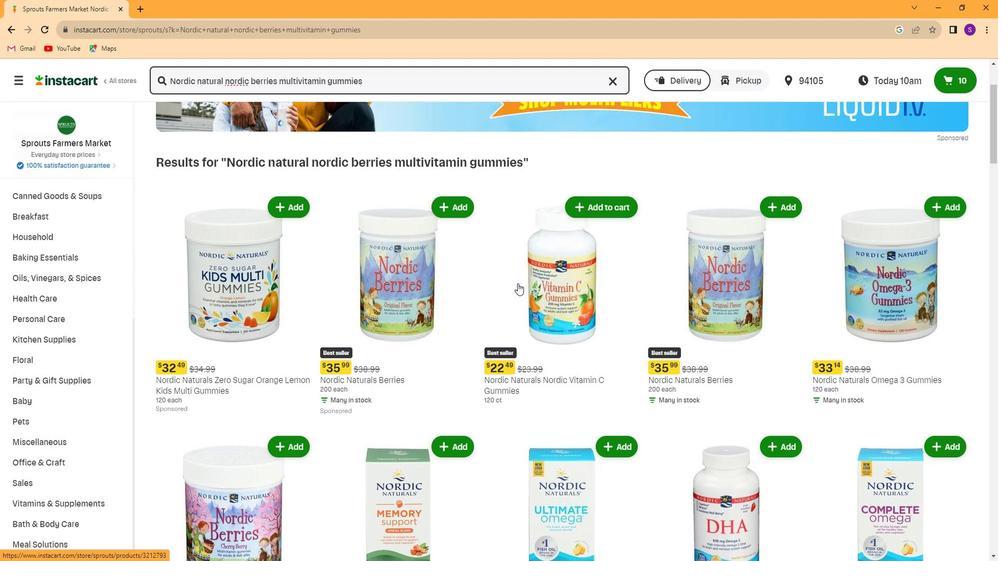 
Action: Mouse scrolled (514, 283) with delta (0, 0)
Screenshot: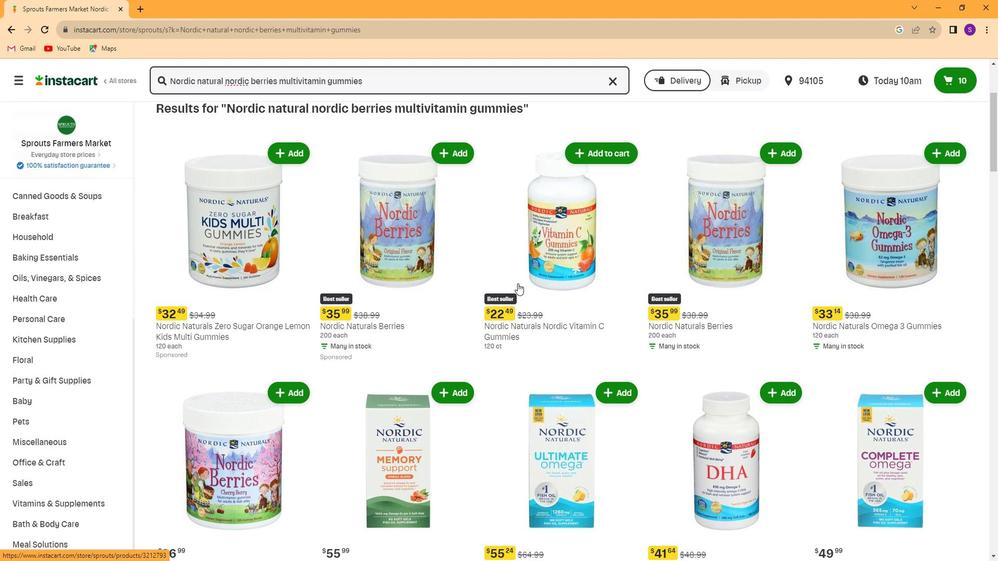 
Action: Mouse scrolled (514, 283) with delta (0, 0)
Screenshot: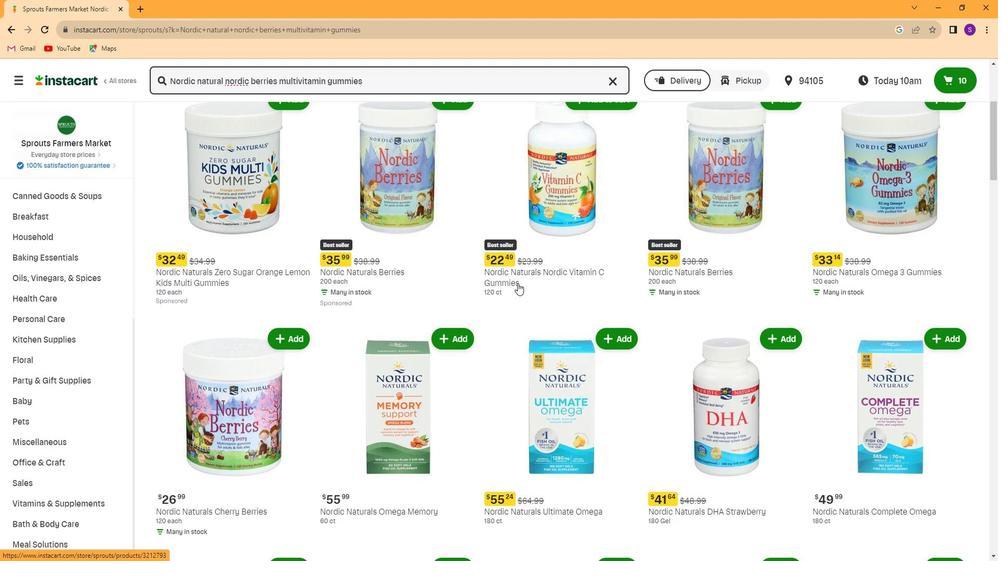 
Action: Mouse scrolled (514, 283) with delta (0, 0)
Screenshot: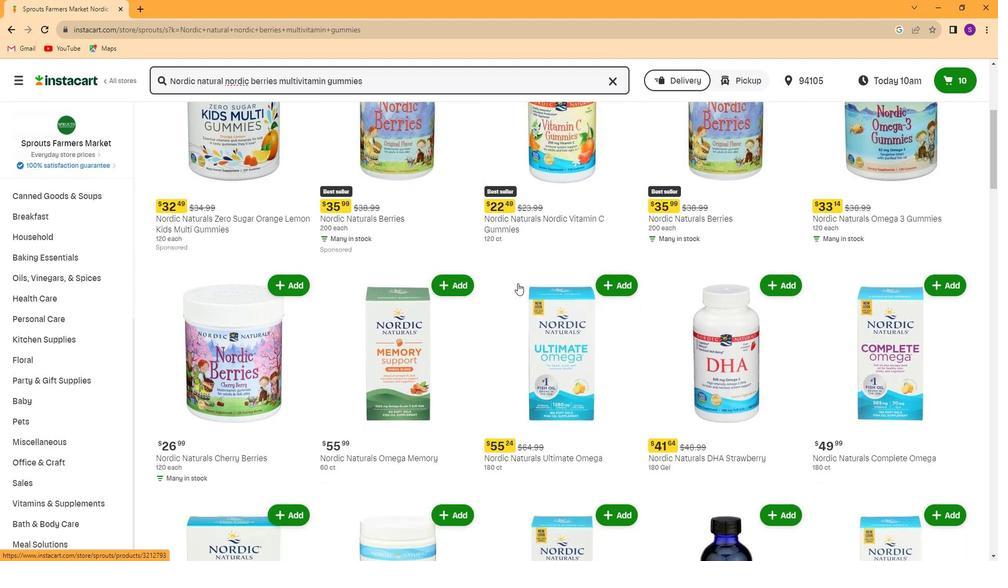 
